 Task: Set up code folding options in Visual Studio Code.
Action: Mouse moved to (29, 511)
Screenshot: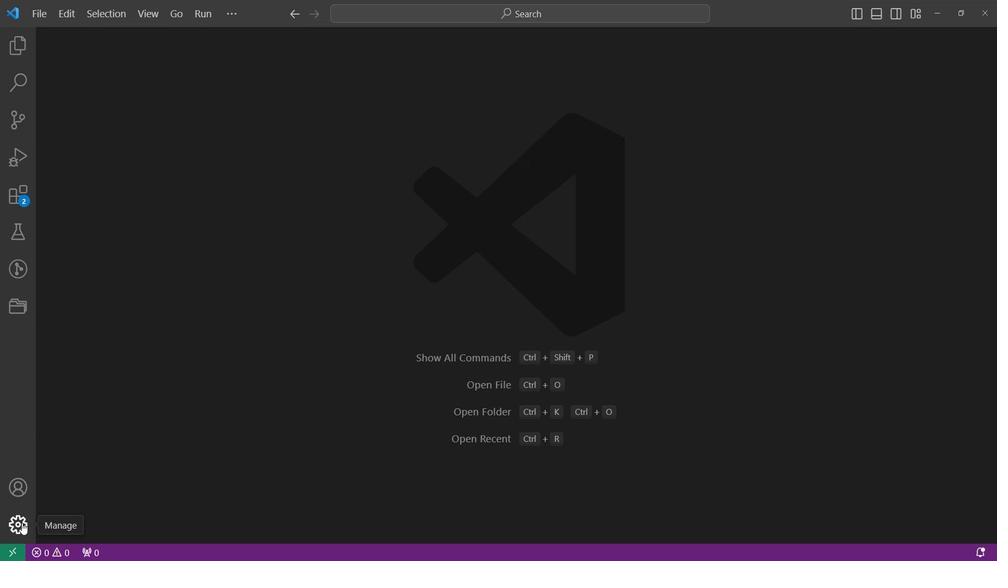 
Action: Mouse pressed left at (29, 511)
Screenshot: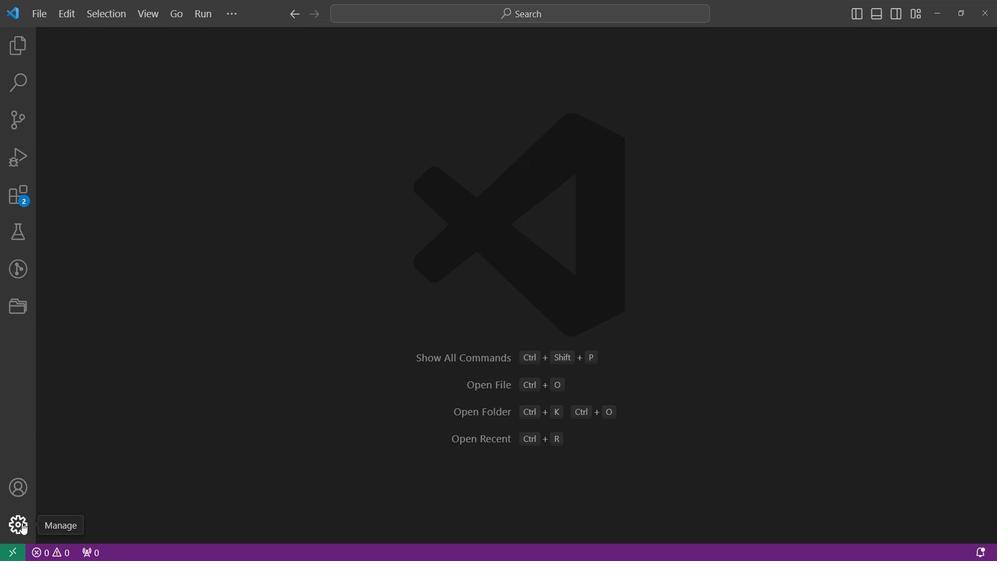 
Action: Mouse moved to (109, 365)
Screenshot: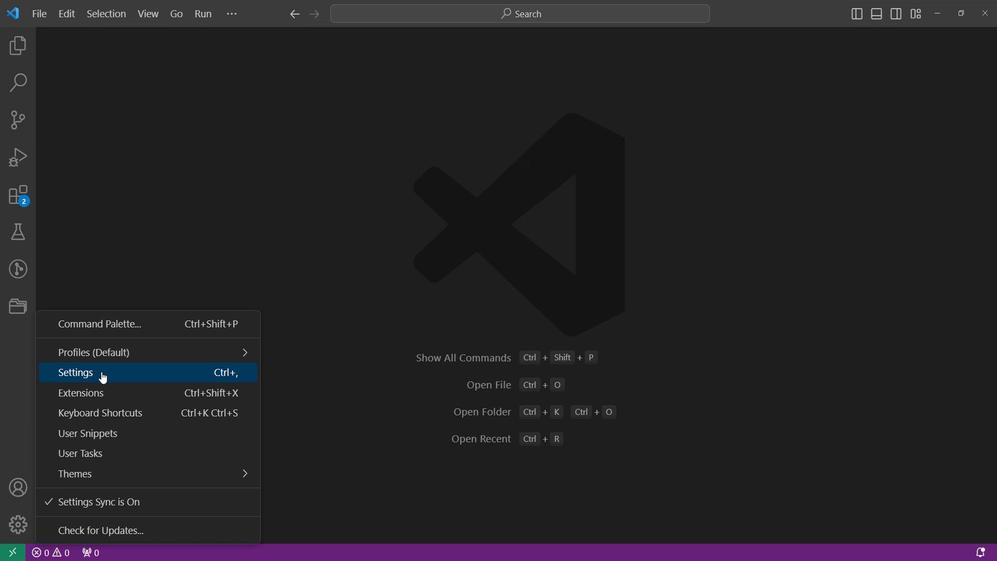 
Action: Mouse pressed left at (109, 365)
Screenshot: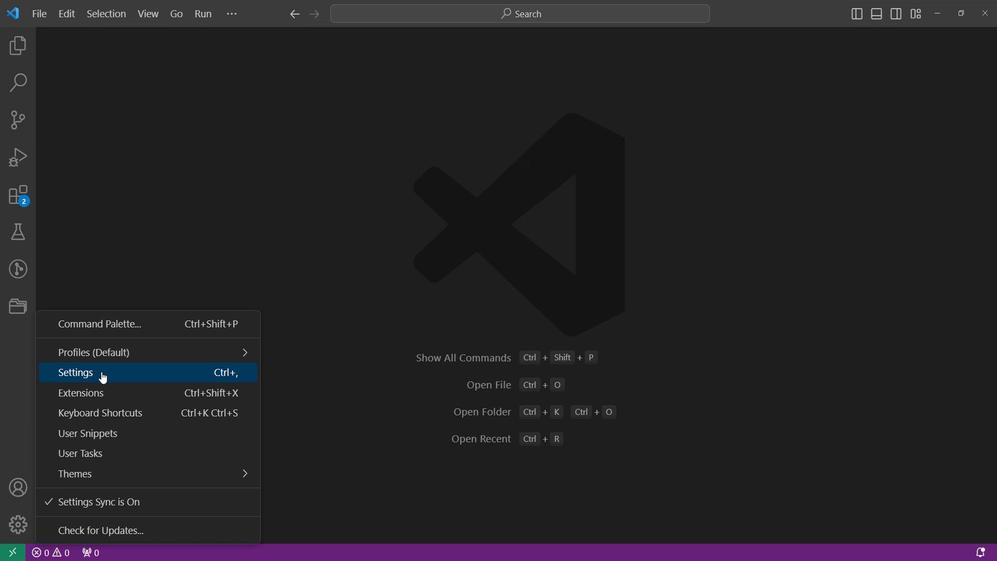 
Action: Mouse moved to (175, 78)
Screenshot: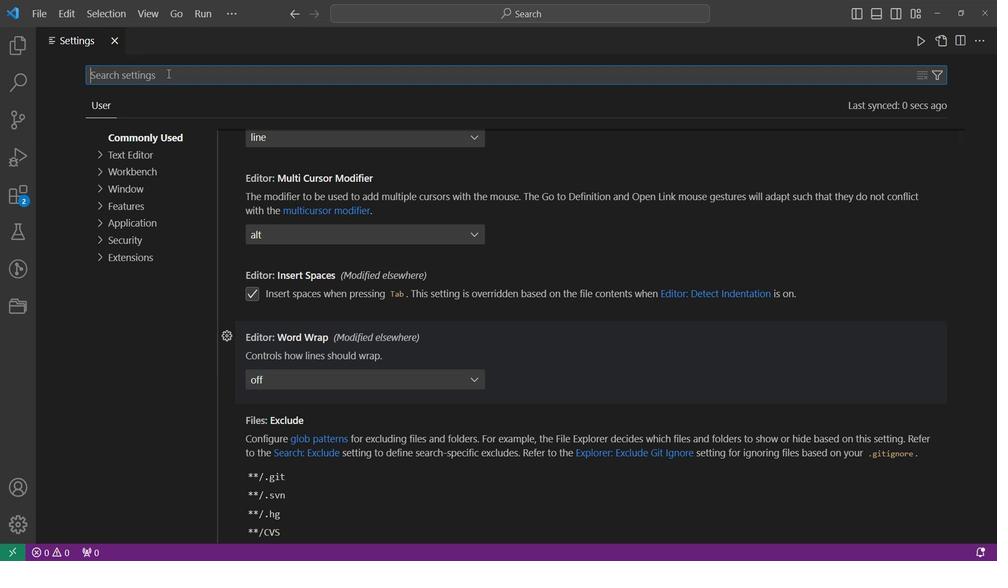 
Action: Mouse pressed left at (175, 78)
Screenshot: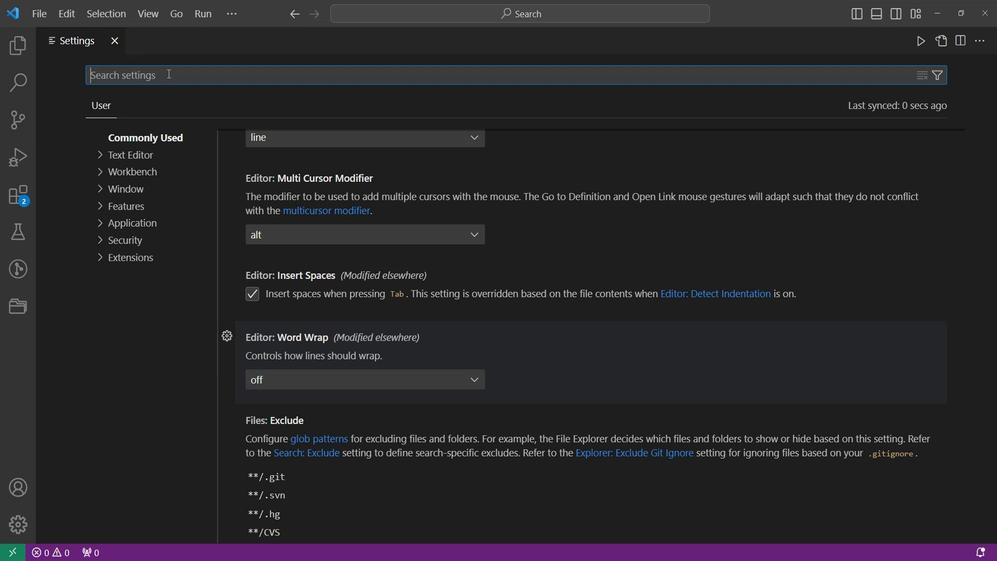 
Action: Mouse moved to (177, 78)
Screenshot: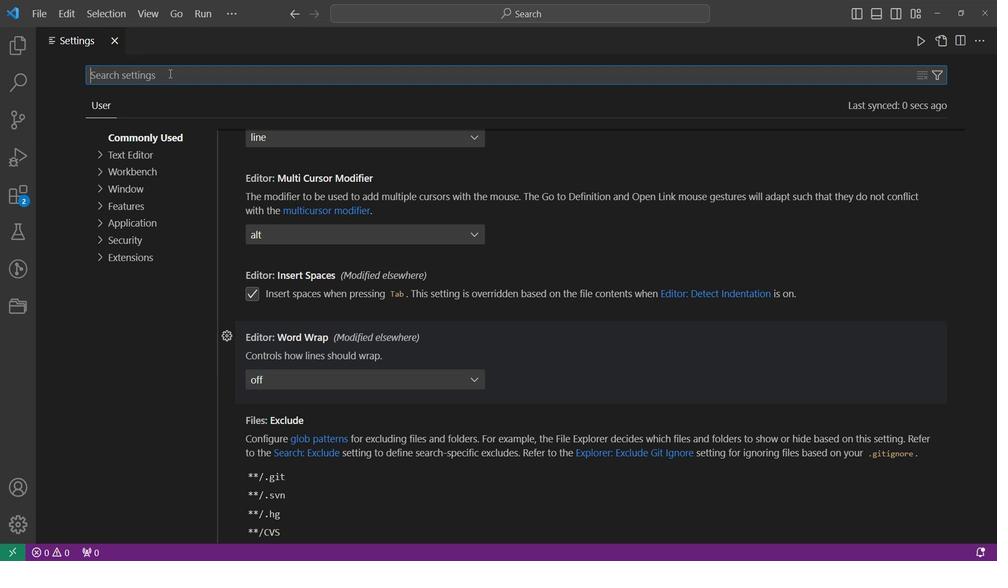 
Action: Key pressed f
Screenshot: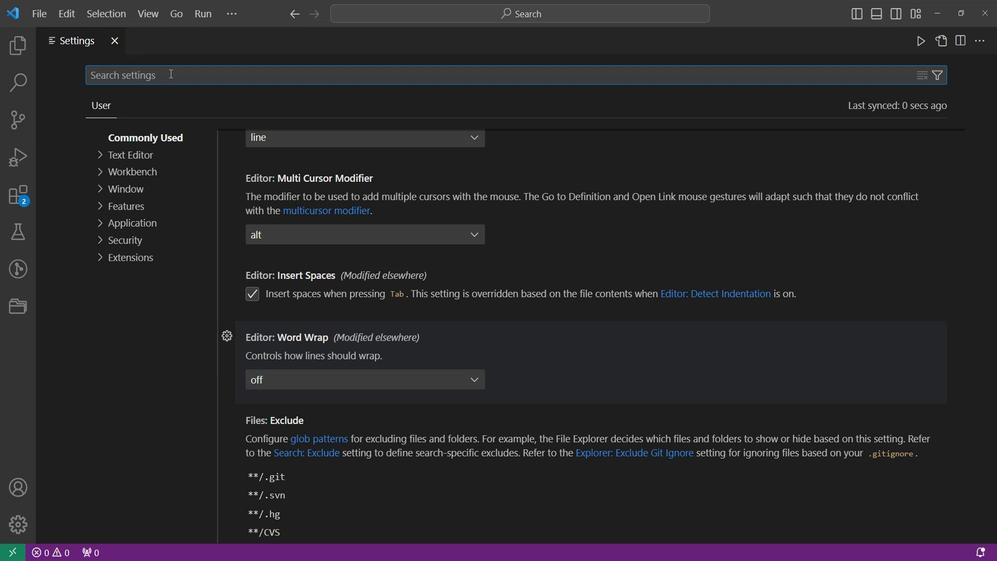 
Action: Mouse moved to (179, 79)
Screenshot: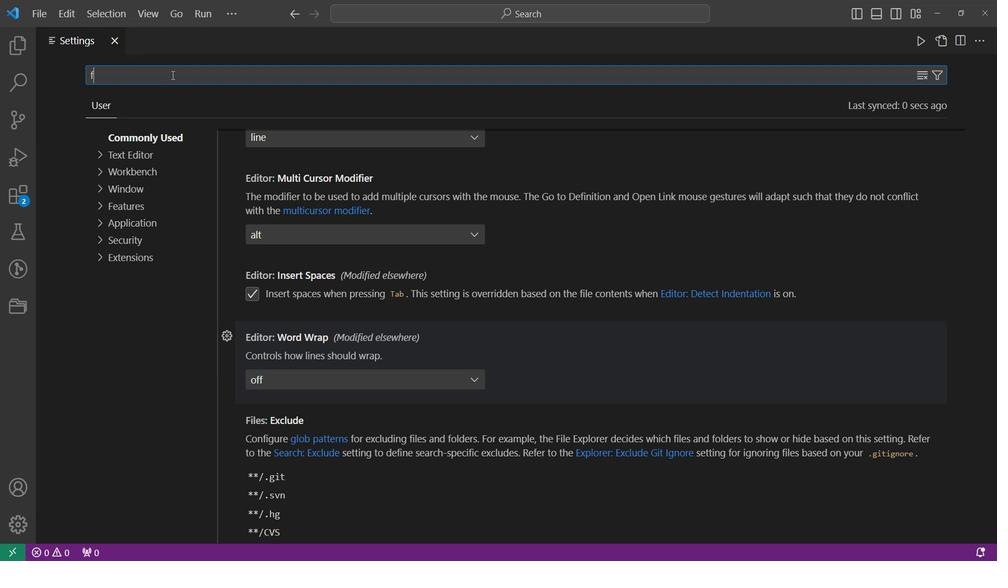 
Action: Key pressed o
Screenshot: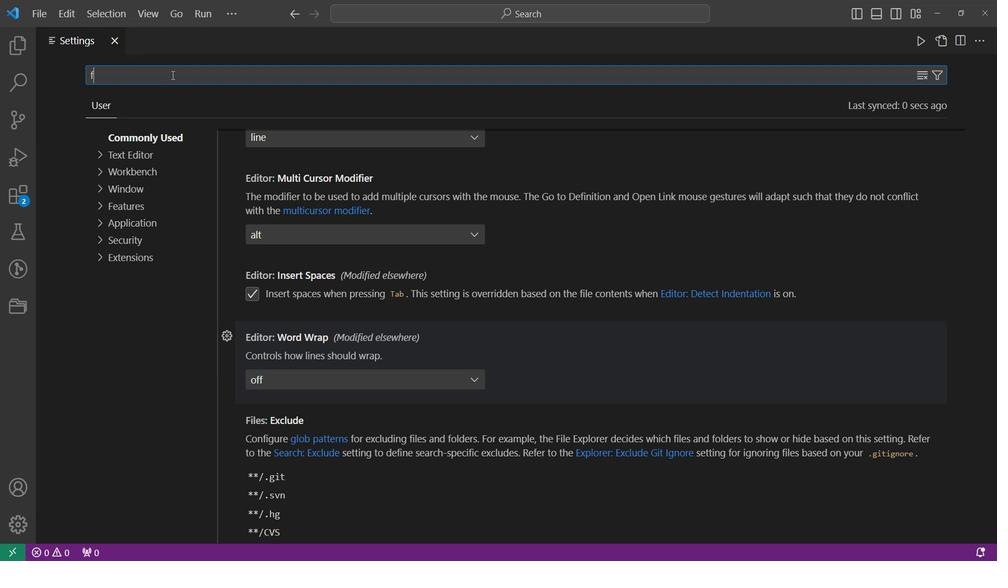 
Action: Mouse moved to (181, 81)
Screenshot: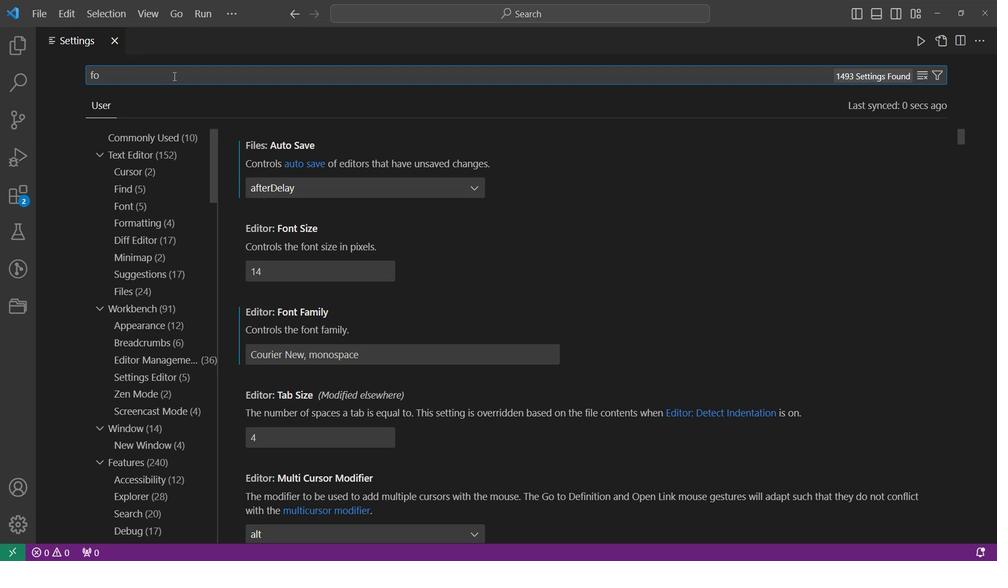 
Action: Key pressed n<Key.backspace>l
Screenshot: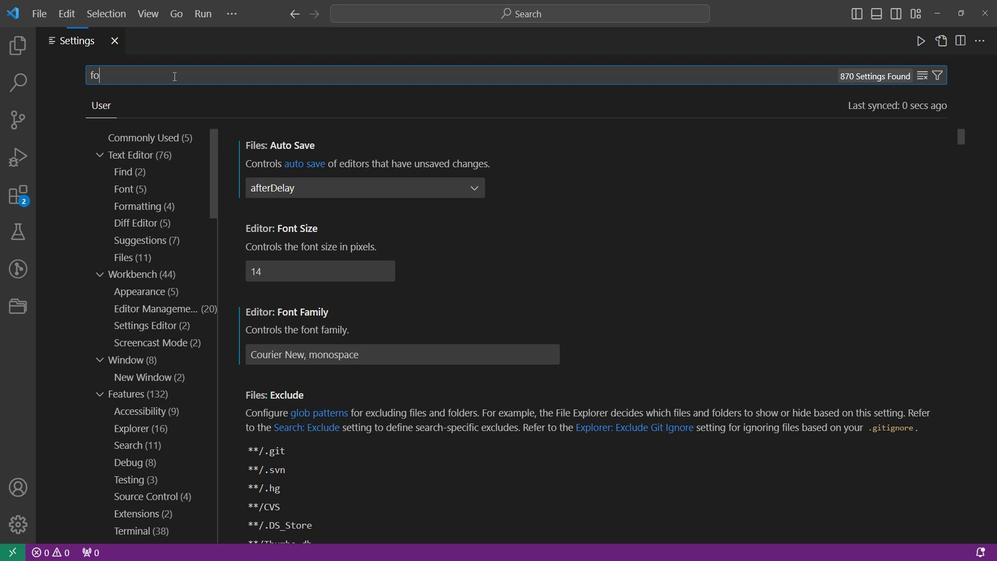 
Action: Mouse moved to (181, 81)
Screenshot: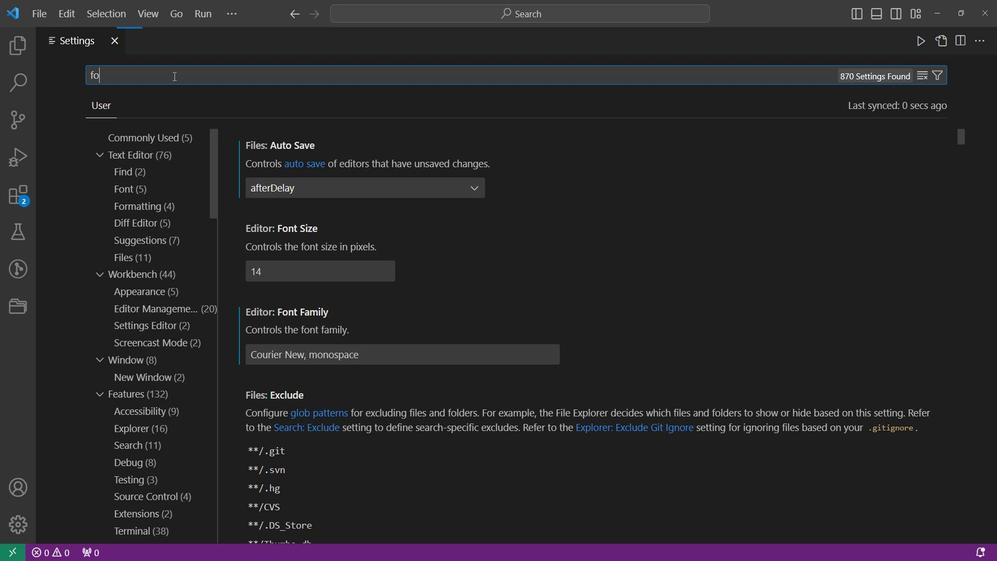 
Action: Key pressed ding<Key.enter>
Screenshot: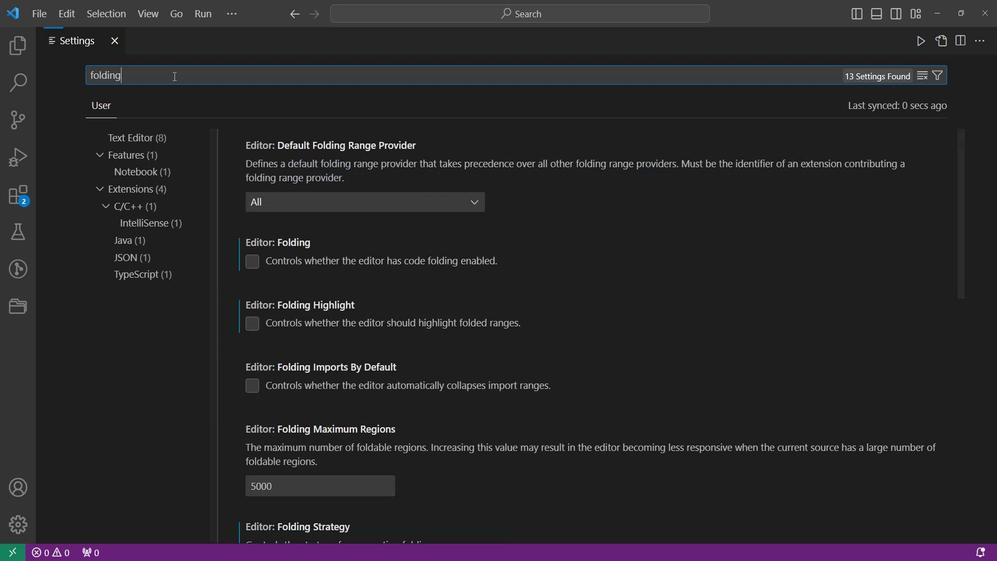 
Action: Mouse moved to (477, 199)
Screenshot: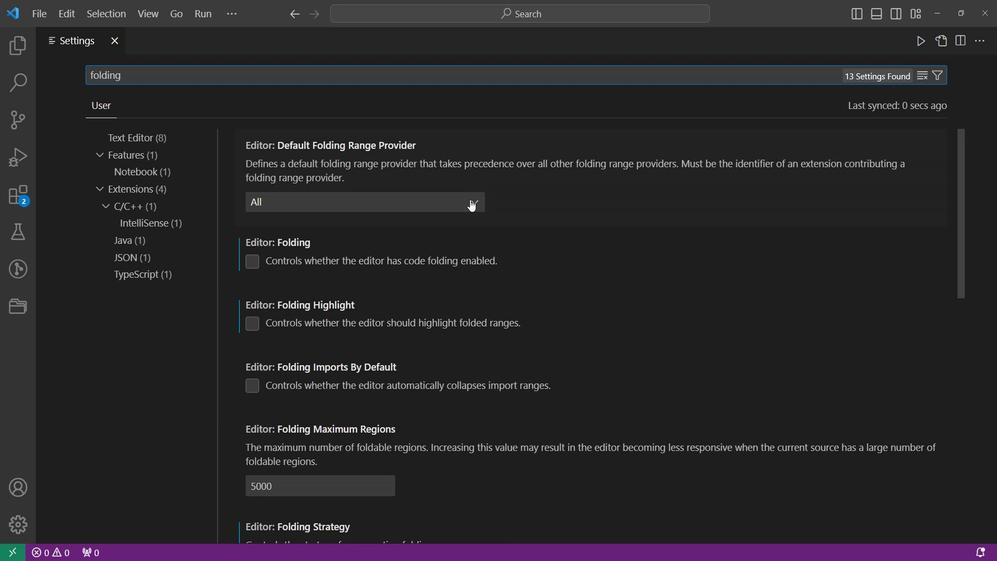 
Action: Mouse pressed left at (477, 199)
Screenshot: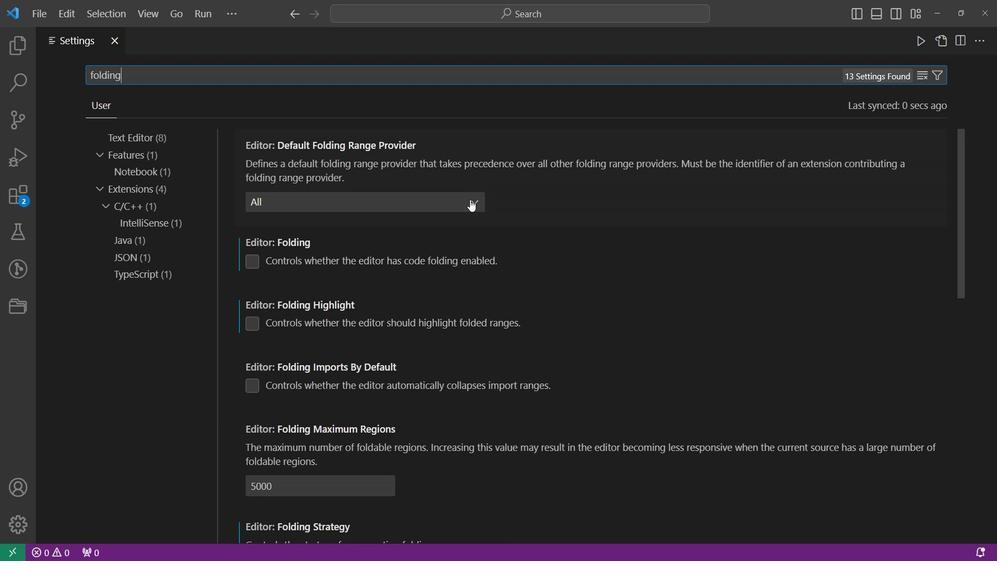 
Action: Mouse moved to (434, 221)
Screenshot: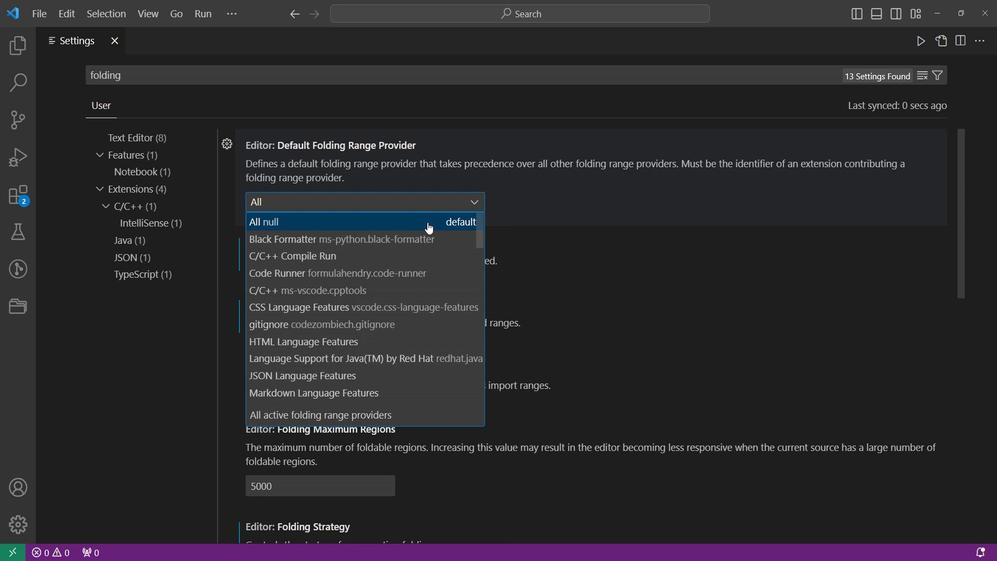 
Action: Mouse pressed left at (434, 221)
Screenshot: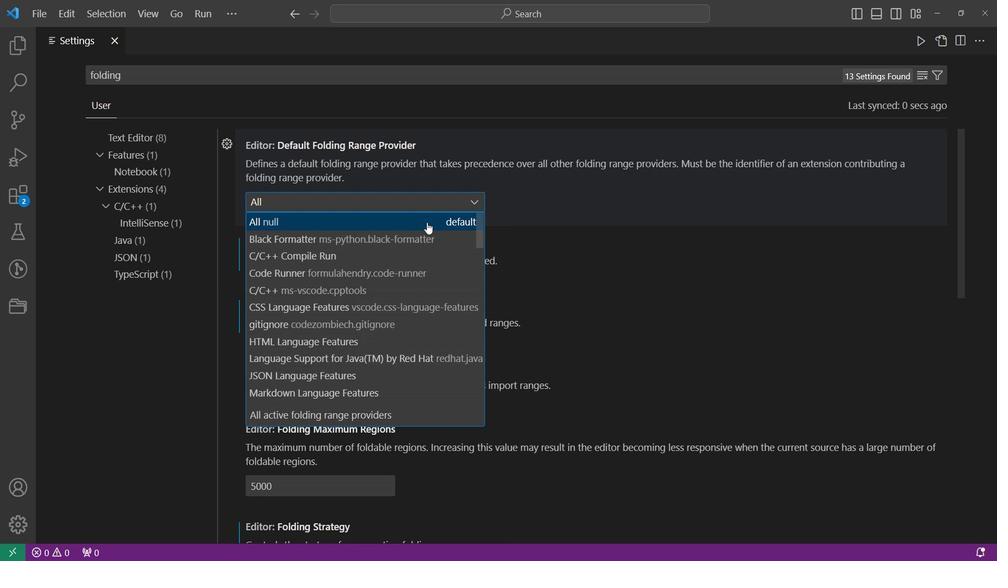
Action: Mouse moved to (263, 260)
Screenshot: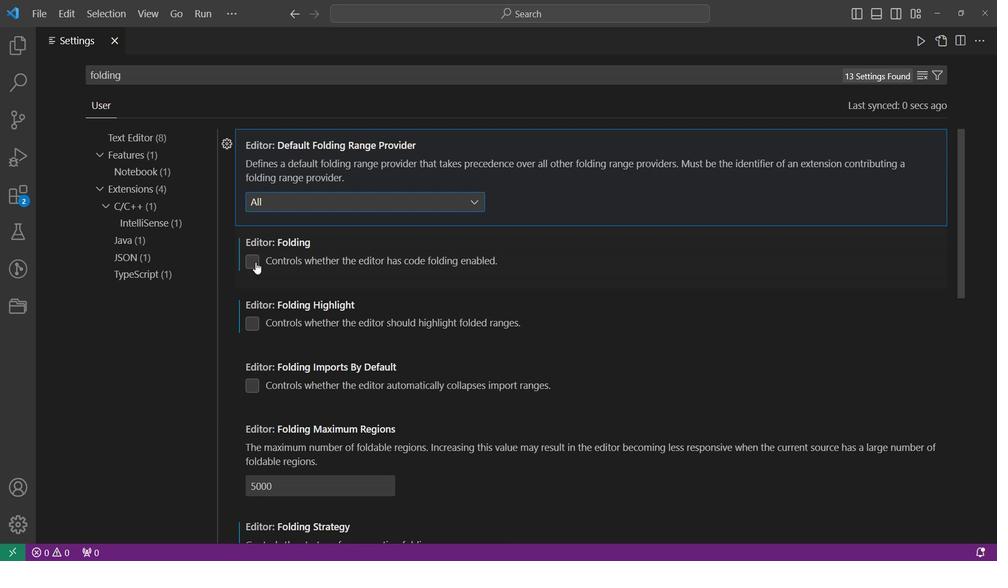 
Action: Mouse pressed left at (263, 260)
Screenshot: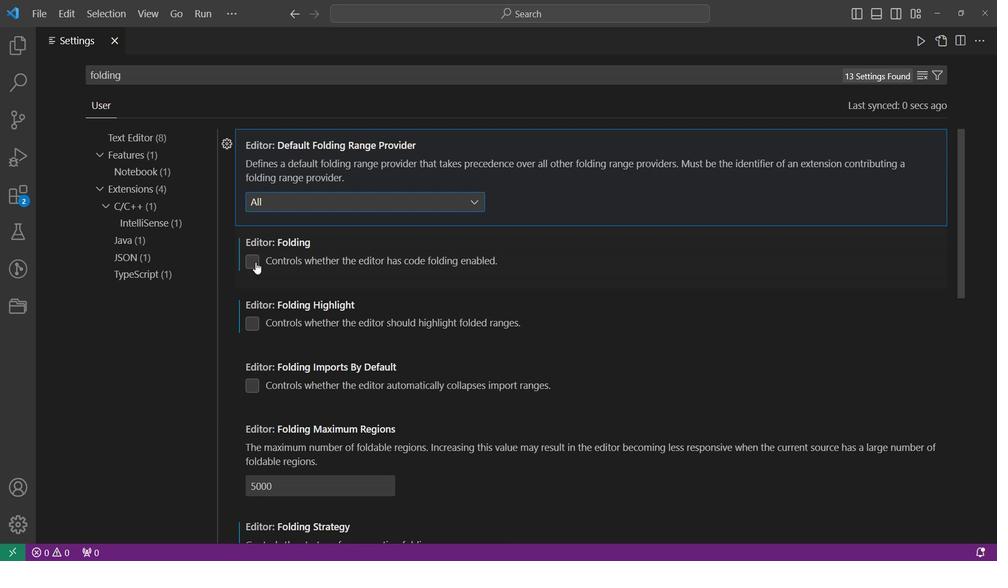 
Action: Mouse moved to (257, 320)
Screenshot: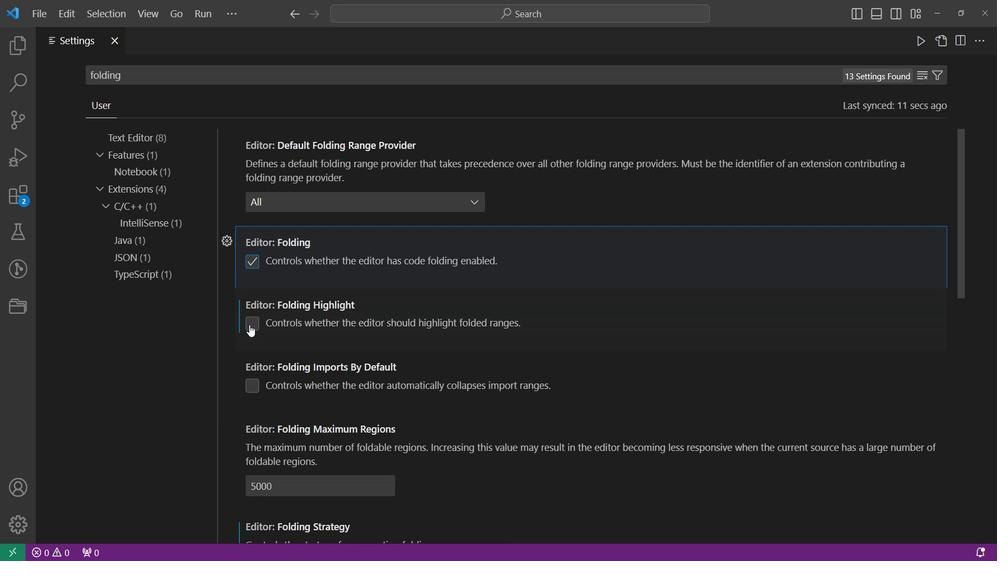 
Action: Mouse pressed left at (257, 320)
Screenshot: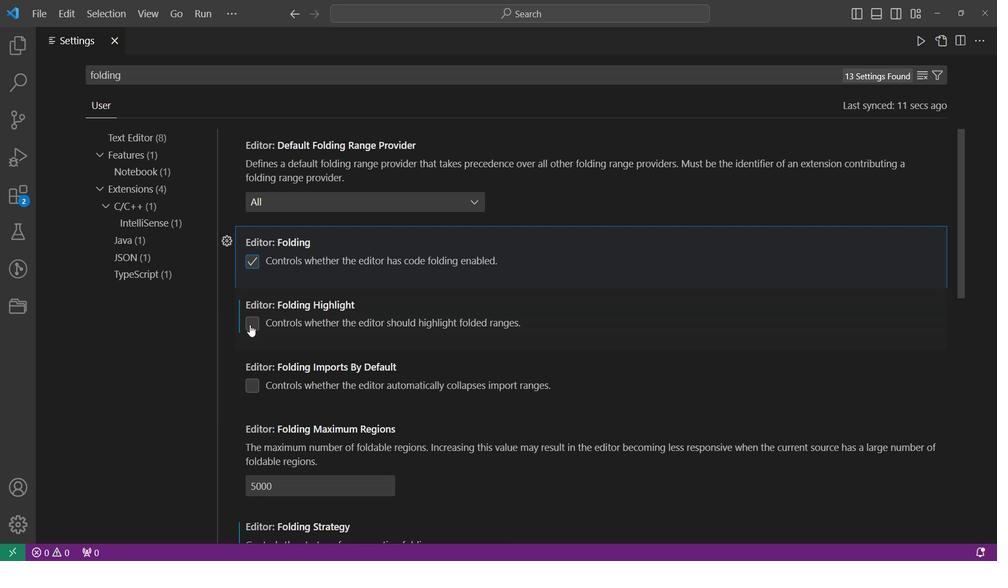 
Action: Mouse moved to (254, 382)
Screenshot: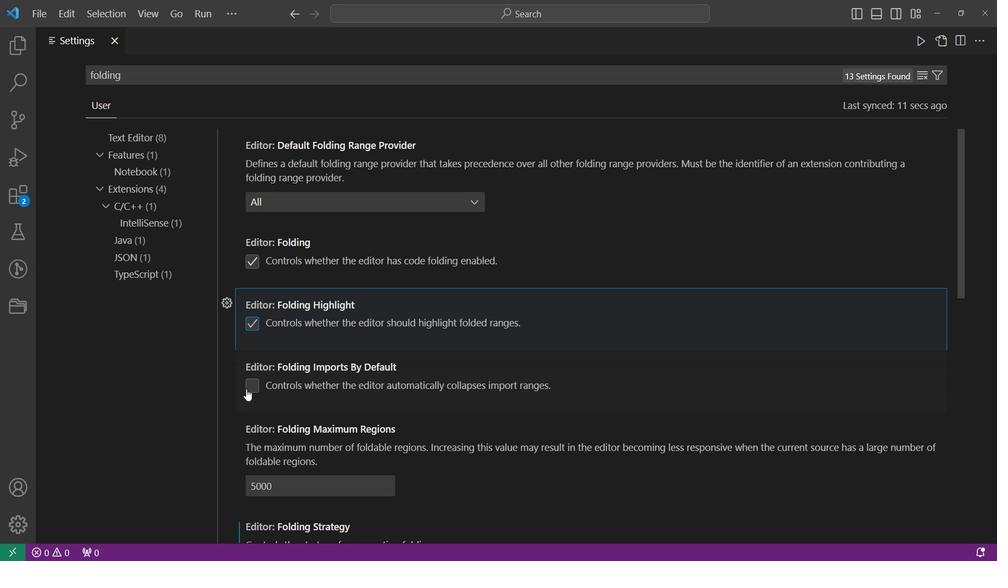 
Action: Mouse pressed left at (254, 382)
Screenshot: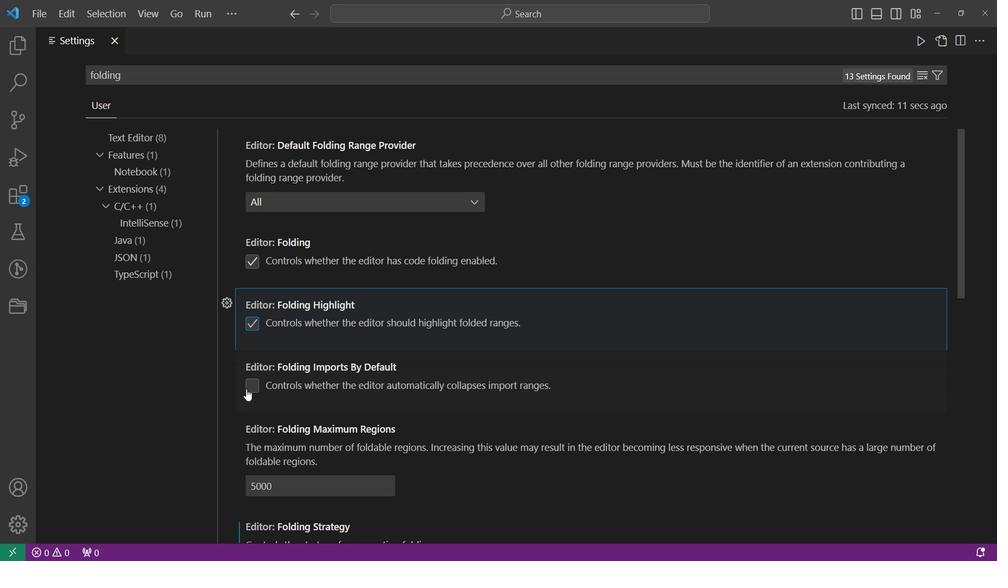 
Action: Mouse moved to (293, 364)
Screenshot: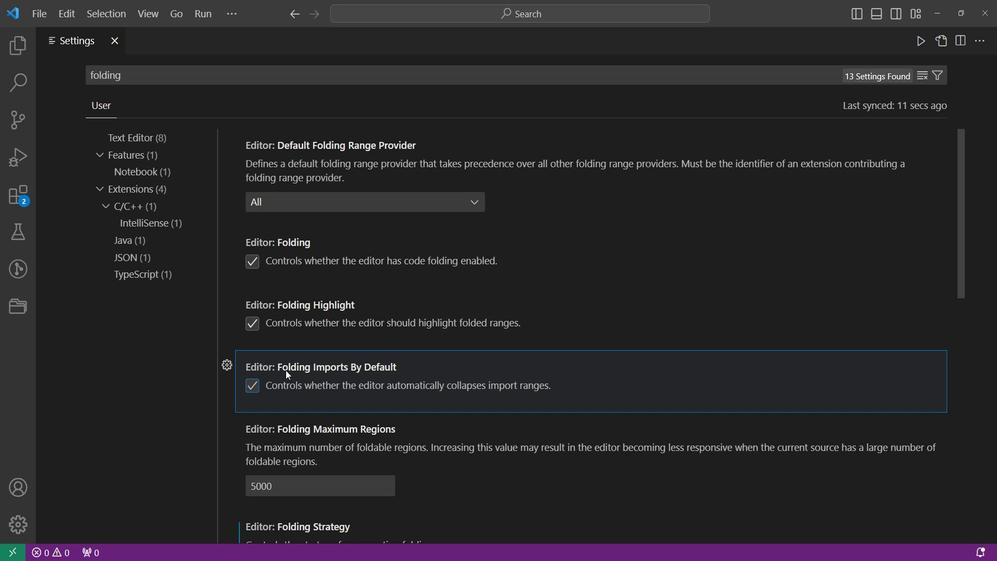 
Action: Mouse scrolled (293, 363) with delta (0, 0)
Screenshot: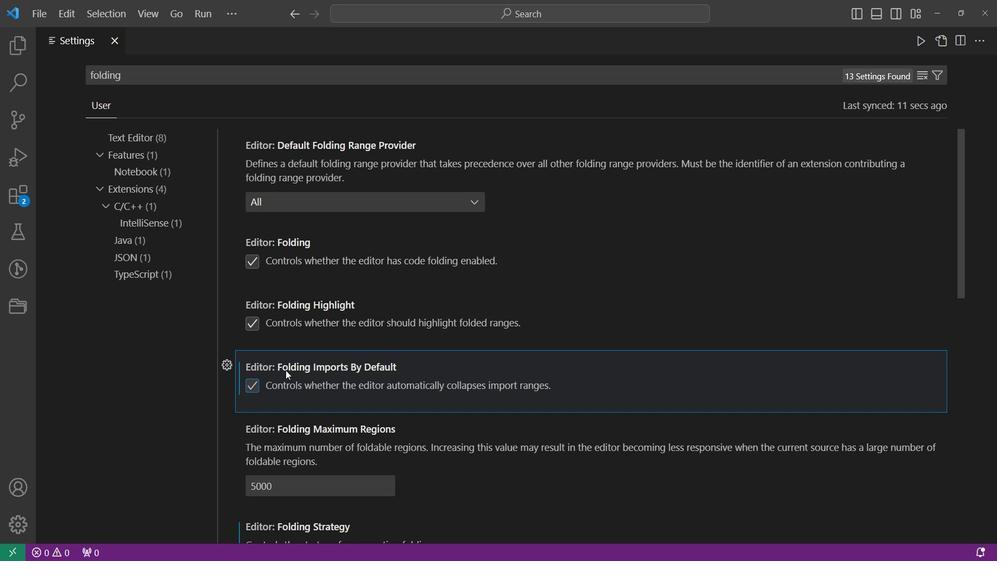 
Action: Mouse scrolled (293, 363) with delta (0, 0)
Screenshot: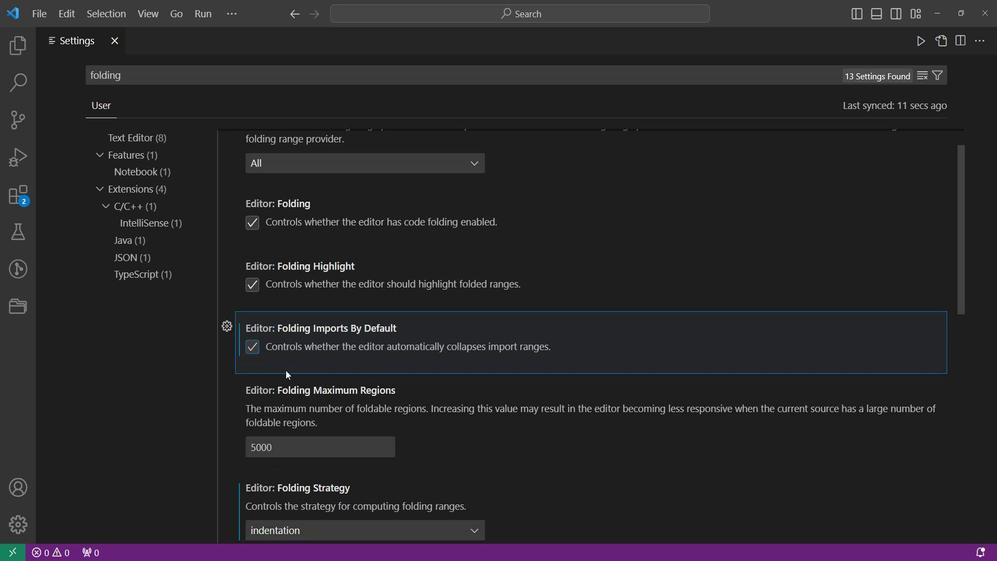 
Action: Mouse scrolled (293, 363) with delta (0, 0)
Screenshot: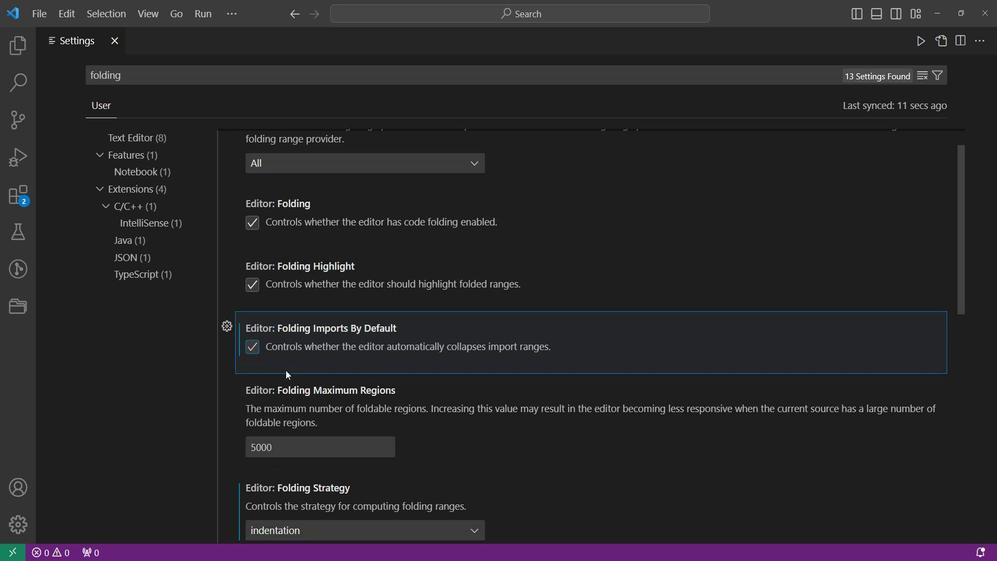 
Action: Mouse moved to (296, 363)
Screenshot: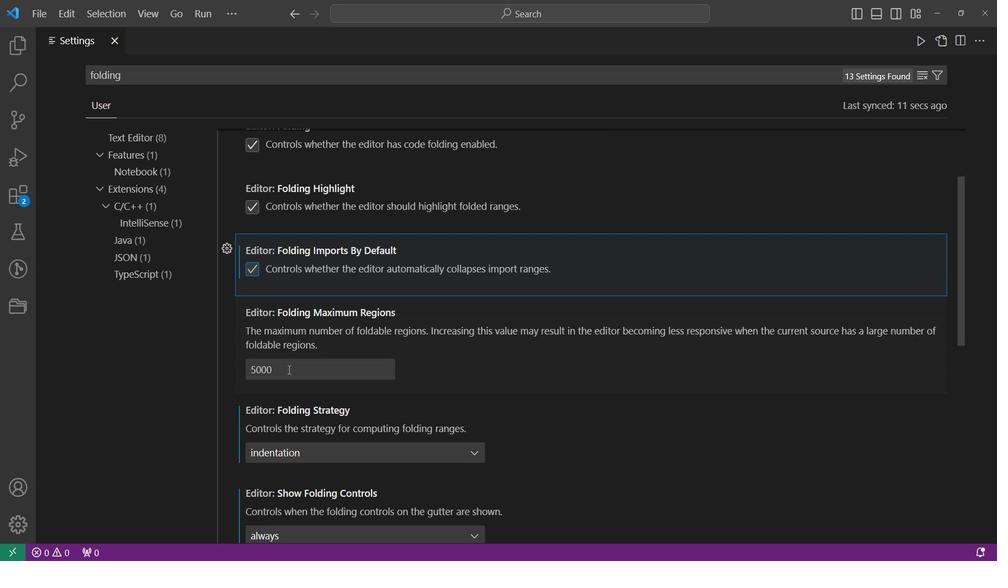 
Action: Mouse scrolled (296, 363) with delta (0, 0)
Screenshot: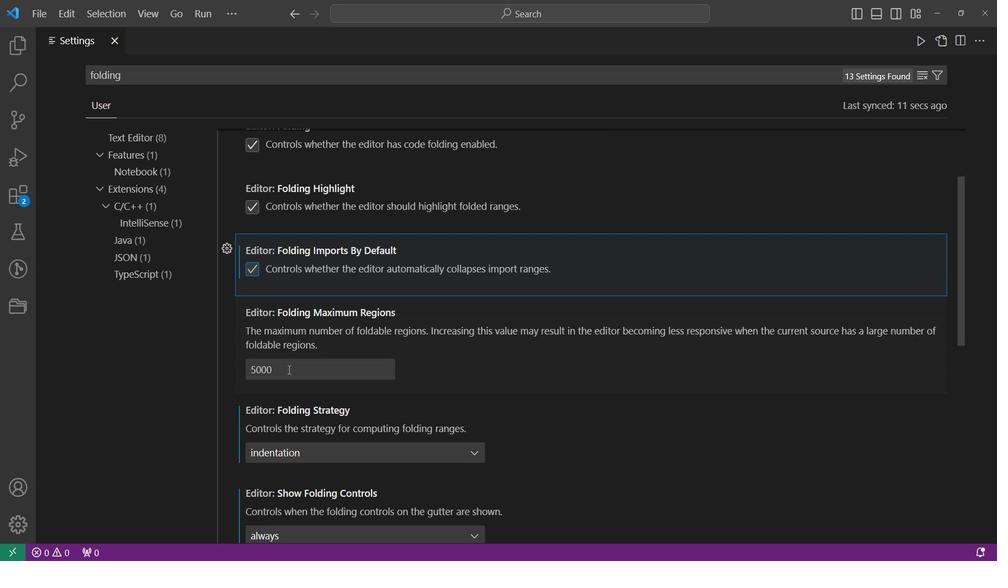 
Action: Mouse scrolled (296, 363) with delta (0, 0)
Screenshot: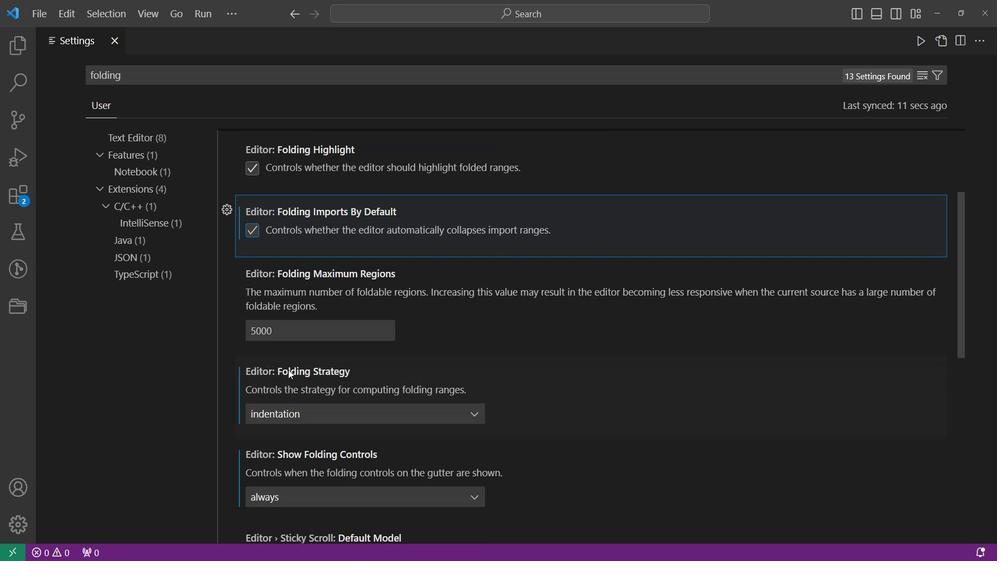 
Action: Mouse scrolled (296, 363) with delta (0, 0)
Screenshot: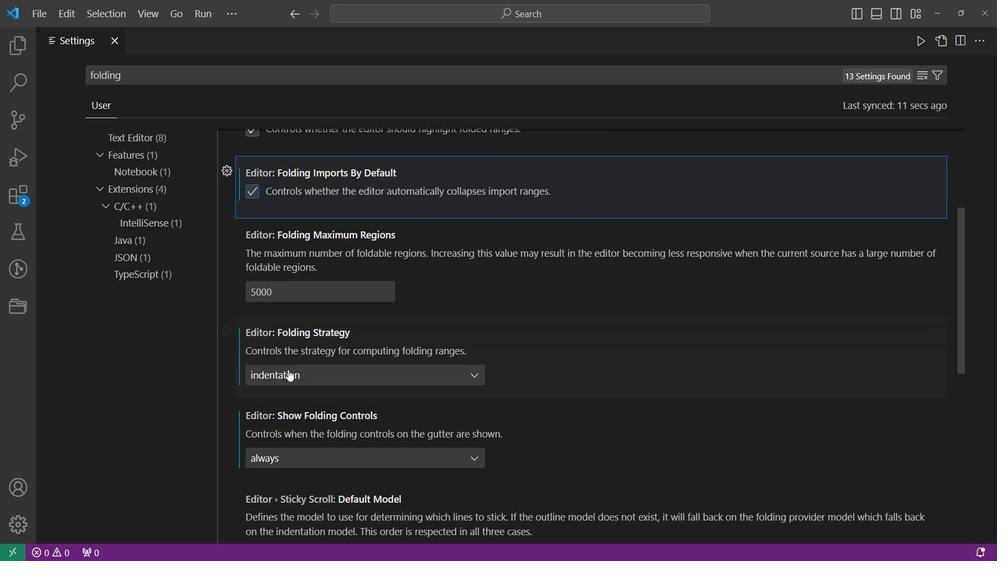 
Action: Mouse moved to (408, 325)
Screenshot: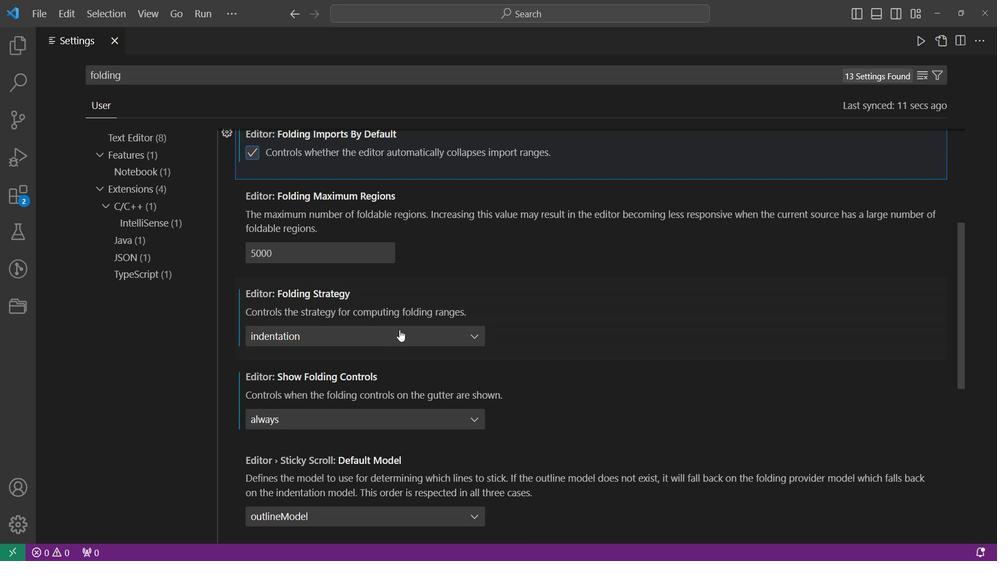 
Action: Mouse pressed left at (408, 325)
Screenshot: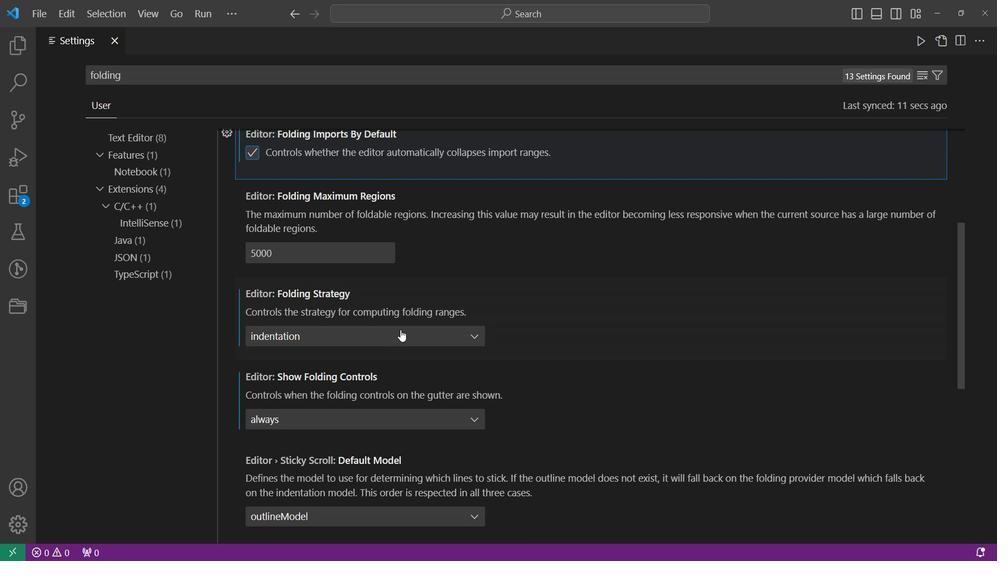 
Action: Mouse moved to (357, 349)
Screenshot: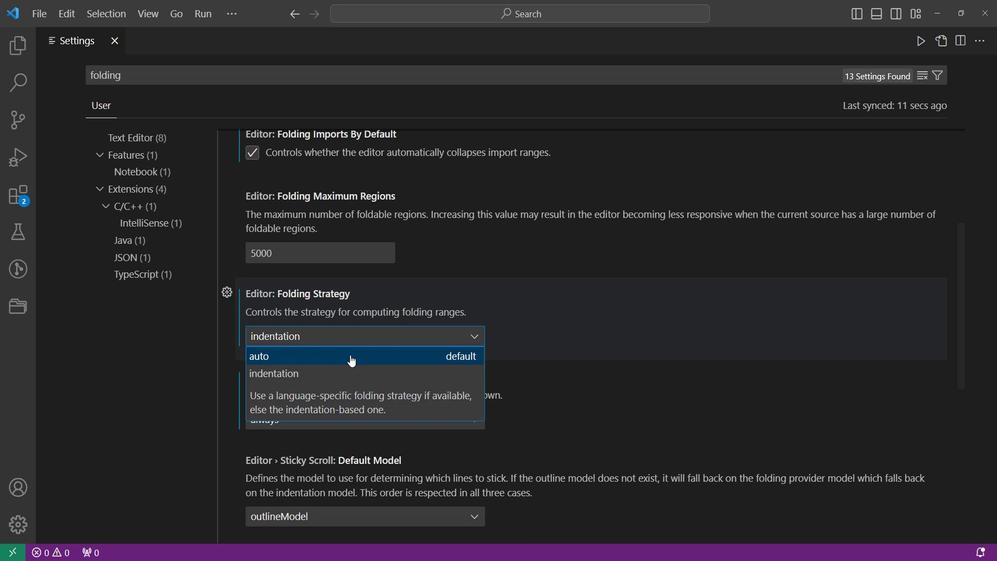 
Action: Mouse pressed left at (357, 349)
Screenshot: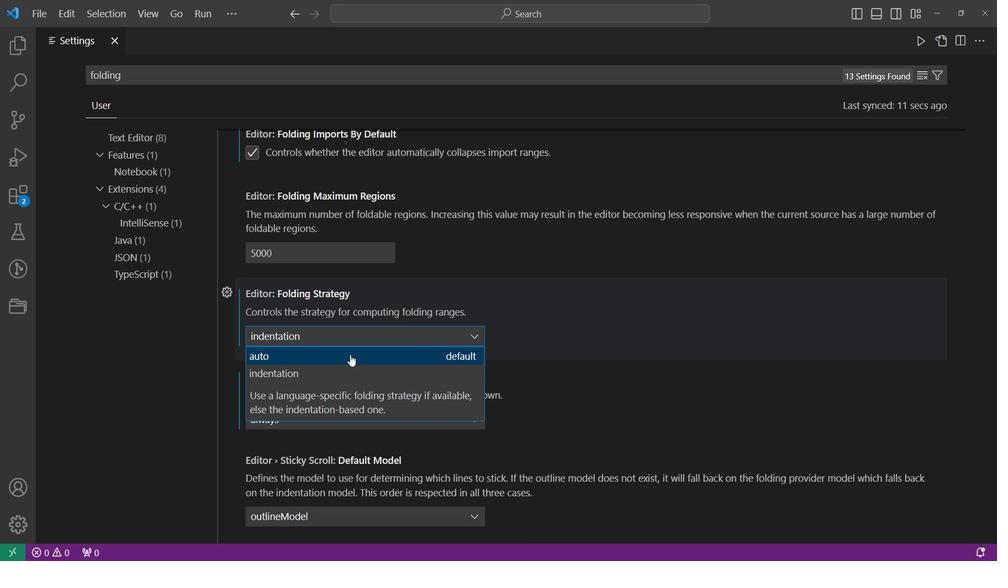 
Action: Mouse scrolled (357, 348) with delta (0, 0)
Screenshot: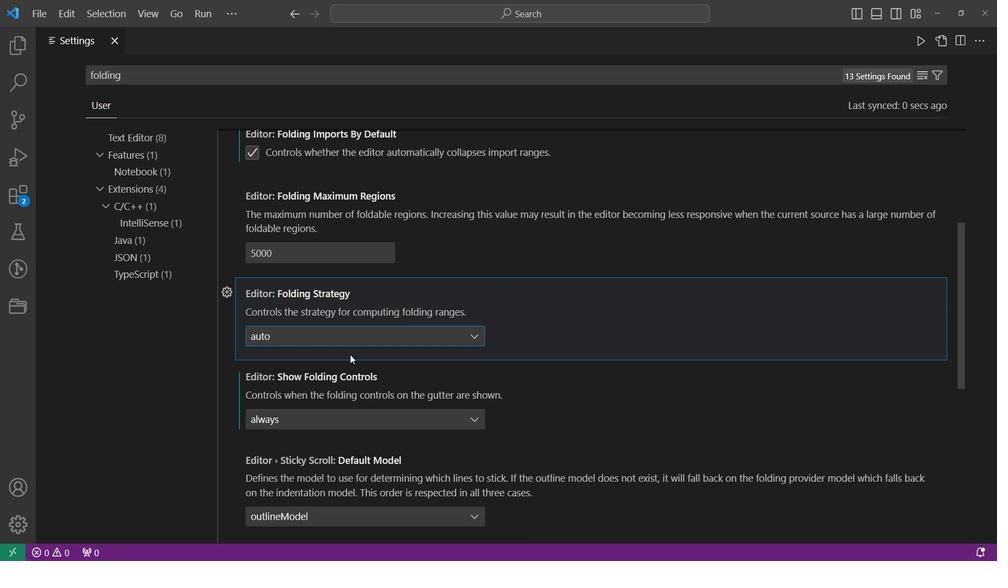 
Action: Mouse moved to (424, 376)
Screenshot: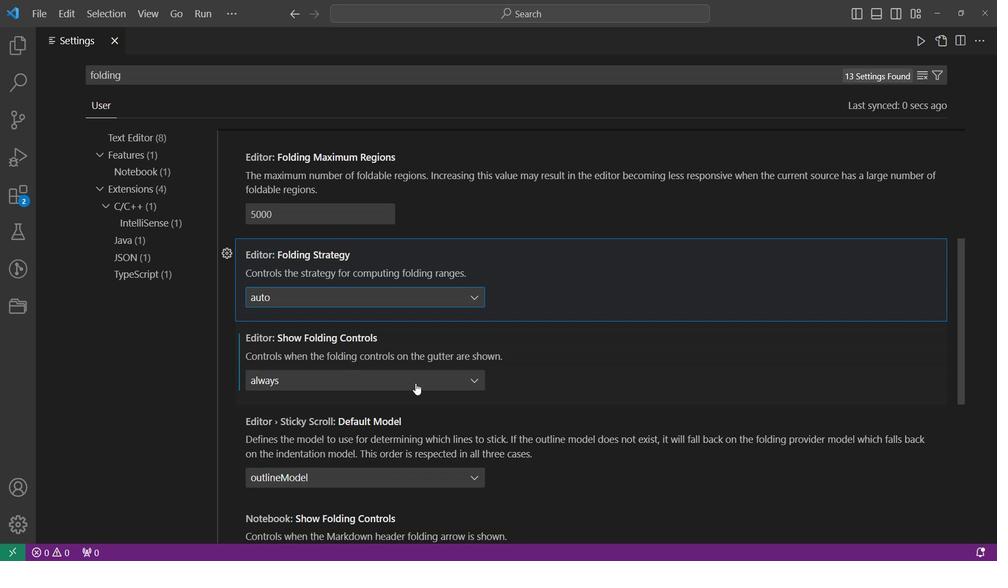
Action: Mouse pressed left at (424, 376)
Screenshot: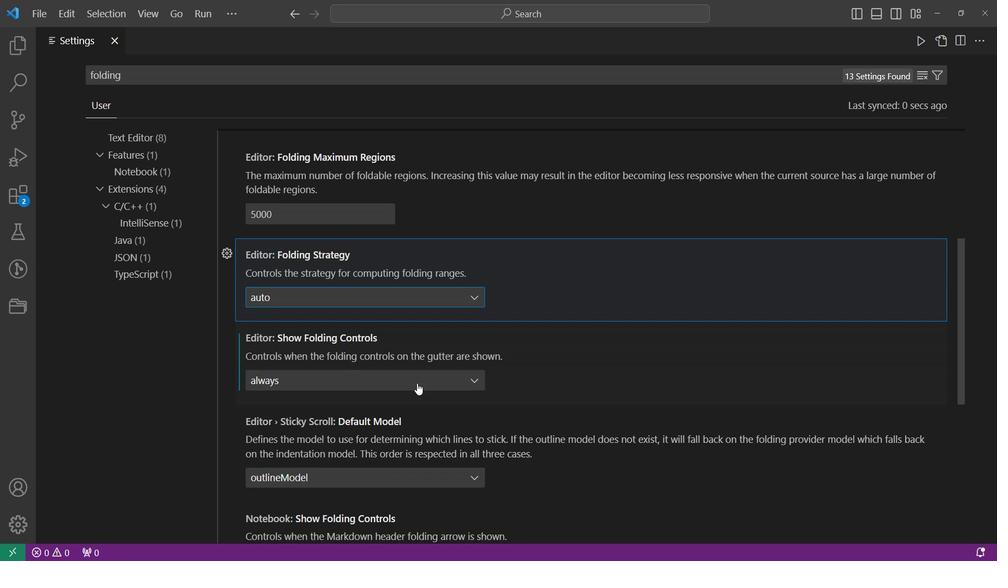 
Action: Mouse moved to (342, 424)
Screenshot: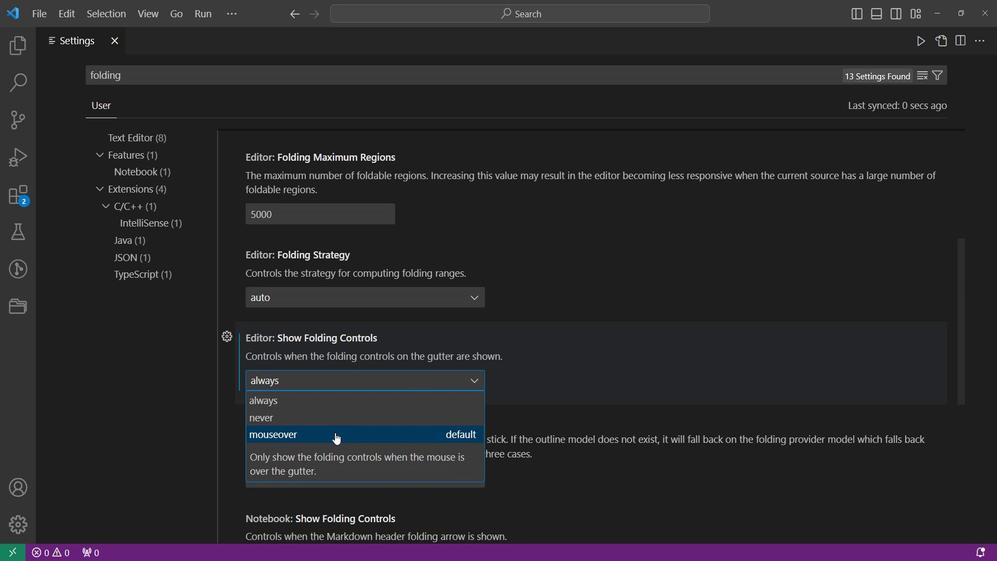 
Action: Mouse pressed left at (342, 424)
Screenshot: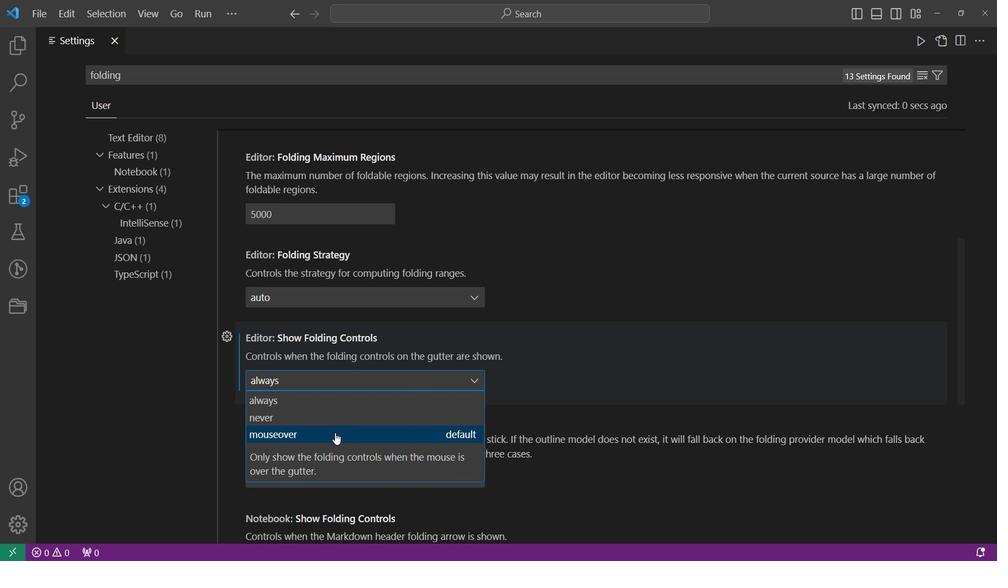 
Action: Mouse moved to (428, 405)
Screenshot: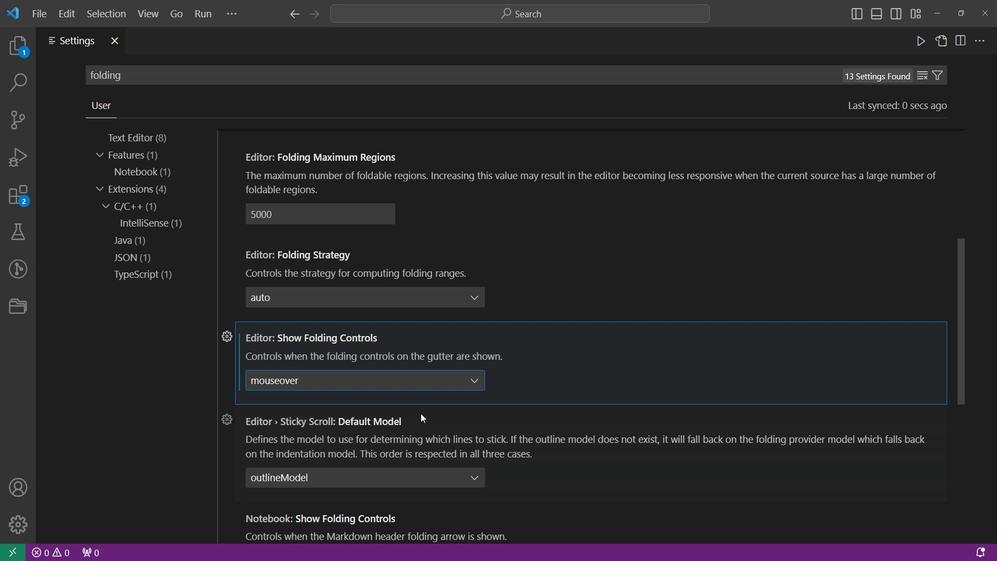 
Action: Mouse scrolled (428, 405) with delta (0, 0)
Screenshot: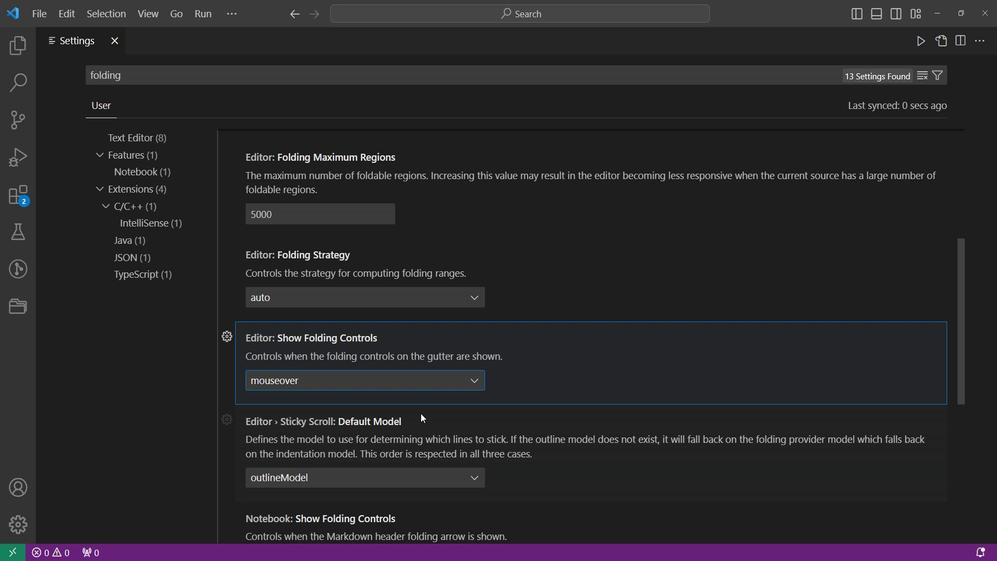 
Action: Mouse scrolled (428, 405) with delta (0, 0)
Screenshot: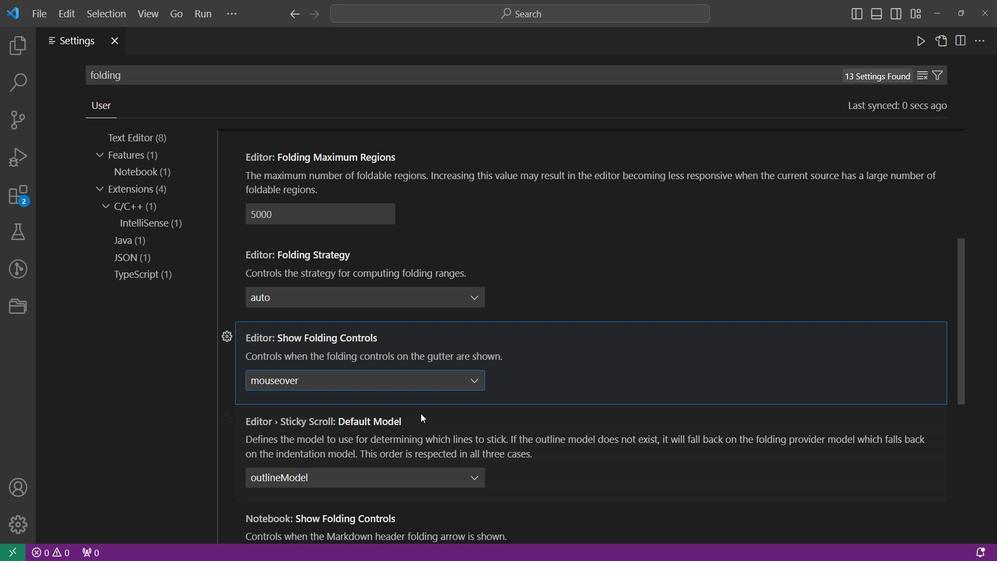 
Action: Mouse scrolled (428, 405) with delta (0, 0)
Screenshot: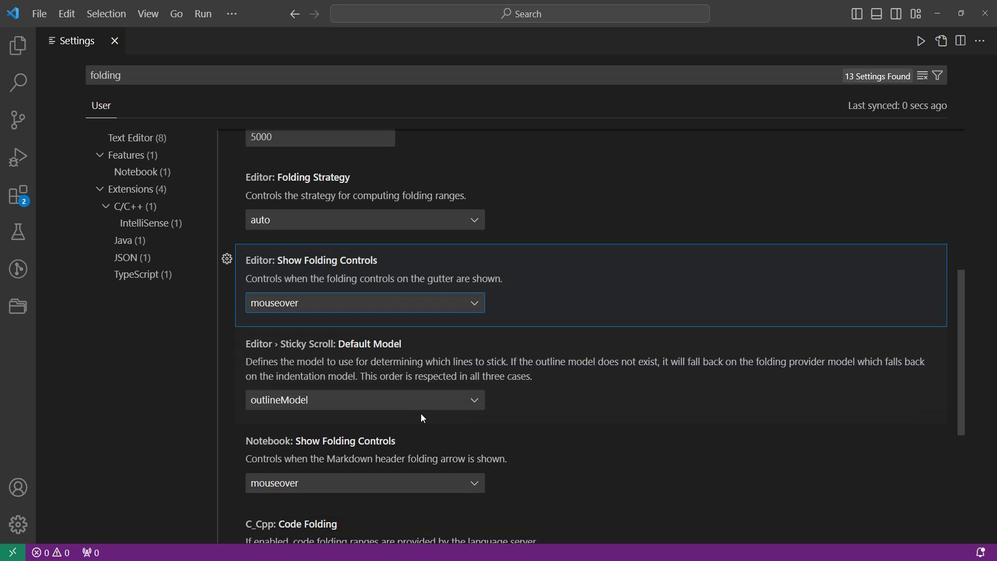 
Action: Mouse scrolled (428, 405) with delta (0, 0)
Screenshot: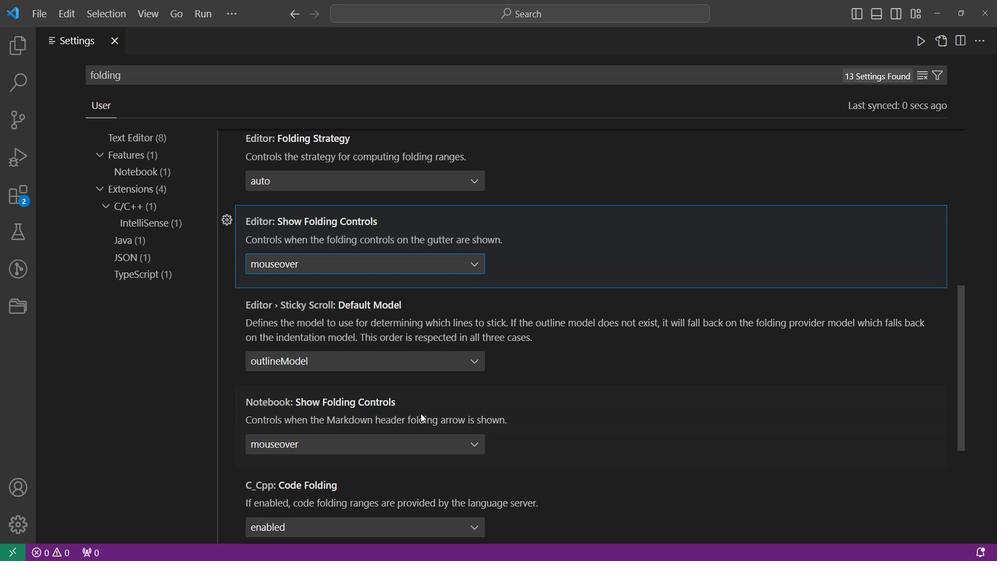 
Action: Mouse scrolled (428, 405) with delta (0, 0)
Screenshot: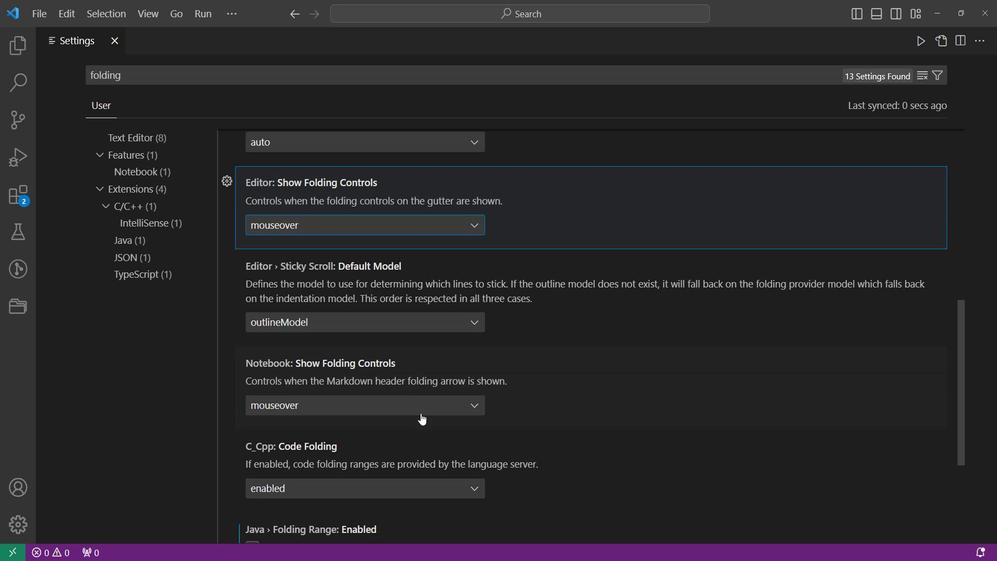 
Action: Mouse scrolled (428, 405) with delta (0, 0)
Screenshot: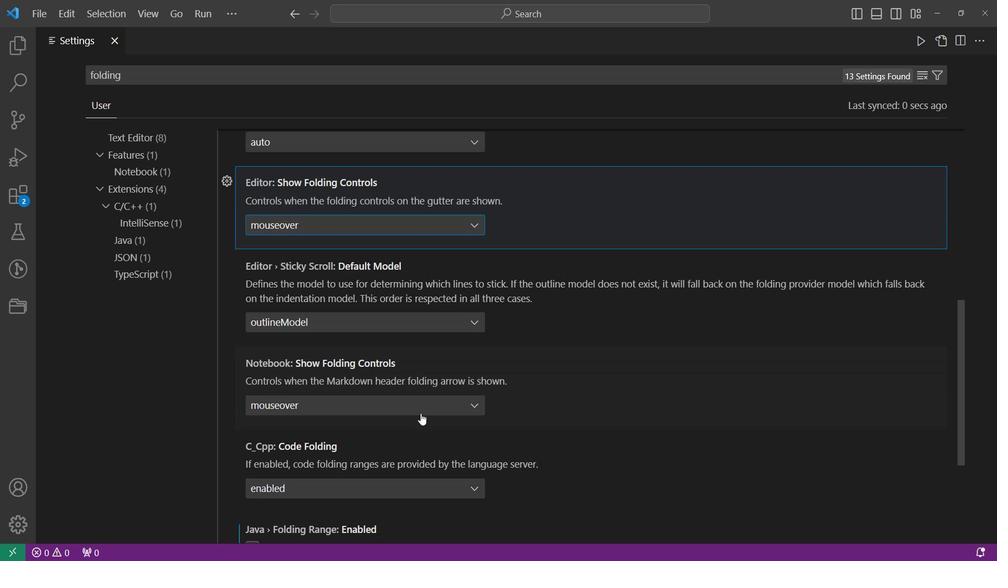 
Action: Mouse scrolled (428, 405) with delta (0, 0)
Screenshot: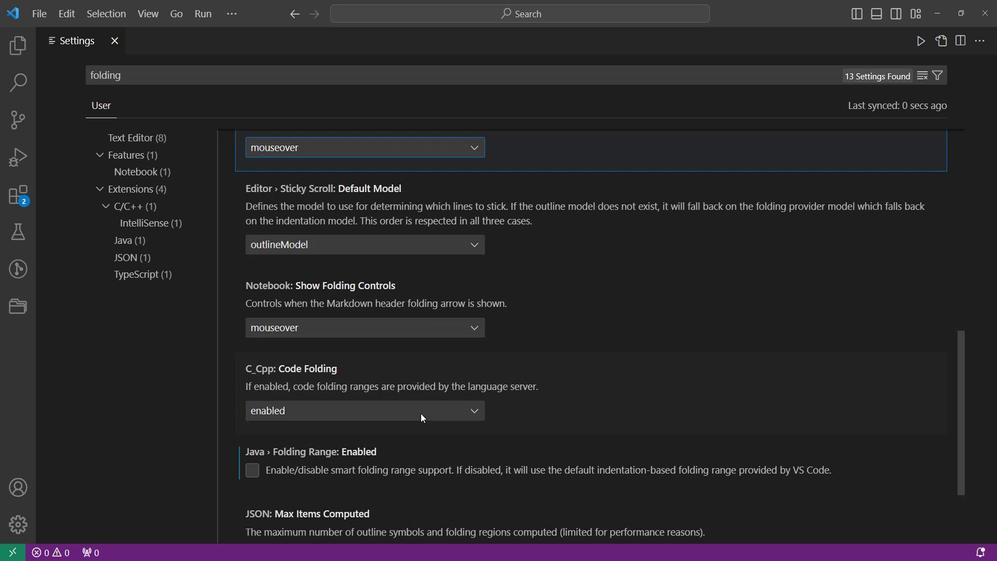 
Action: Mouse moved to (260, 421)
Screenshot: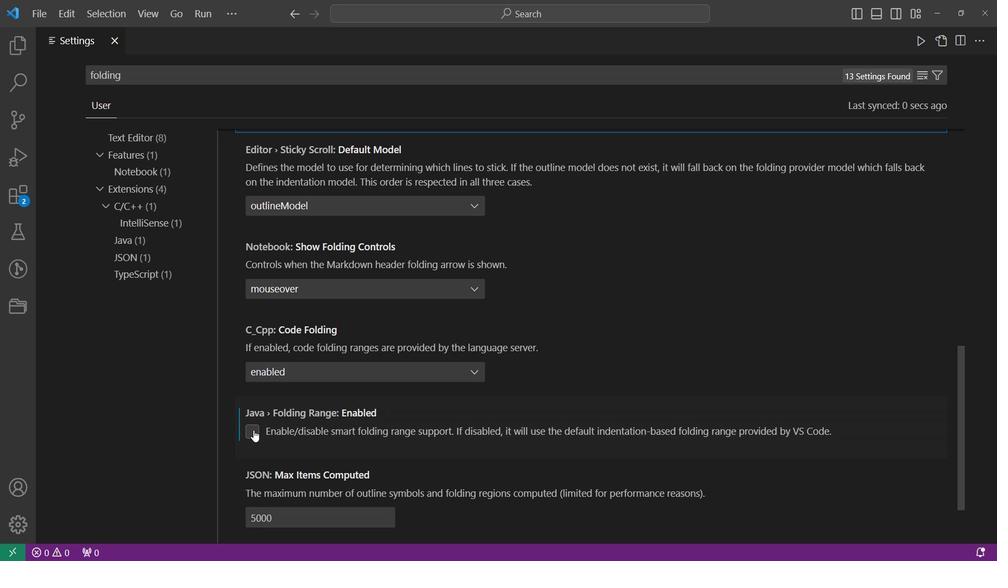 
Action: Mouse pressed left at (260, 421)
Screenshot: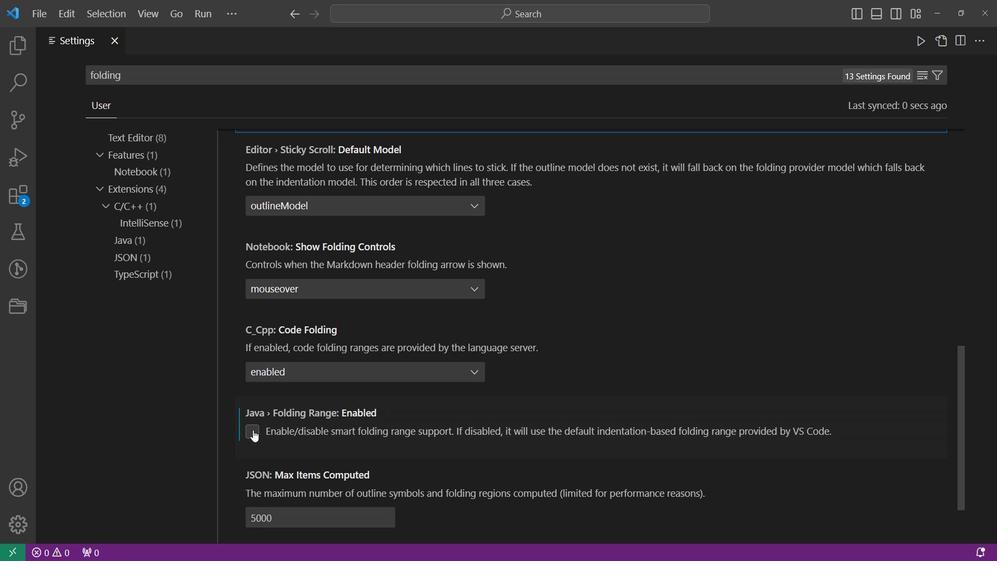 
Action: Mouse pressed left at (260, 421)
Screenshot: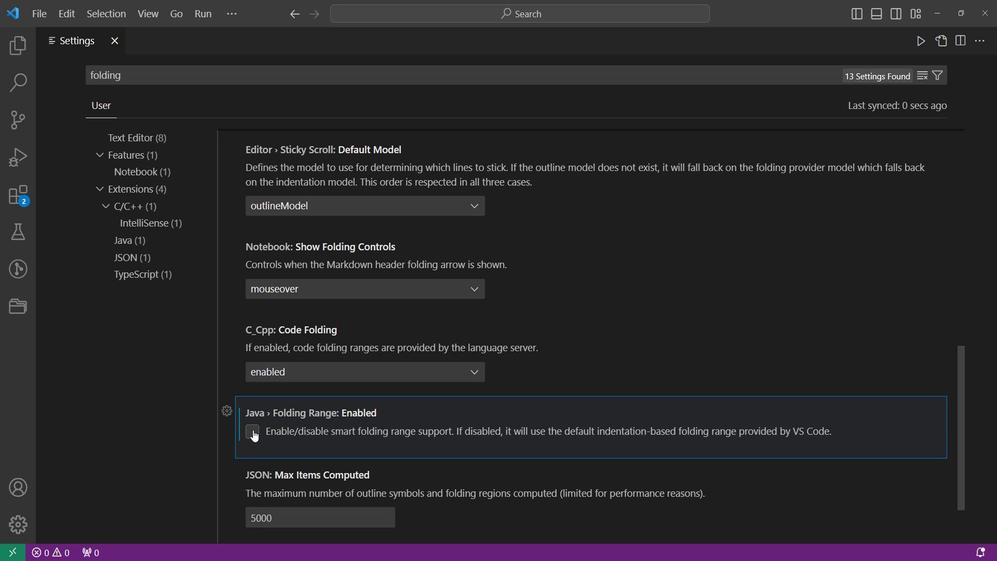 
Action: Mouse moved to (521, 386)
Screenshot: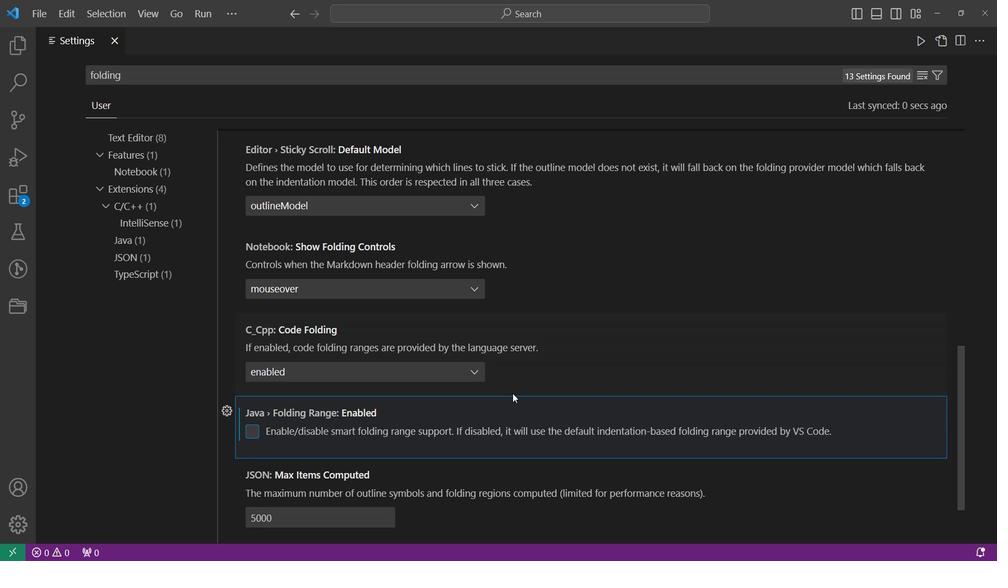
